 Task: Move the task Integrate Google Analytics to track user behavior to the section Done in the project Transpire and filter the tasks in the project by Due next week.
Action: Mouse moved to (79, 519)
Screenshot: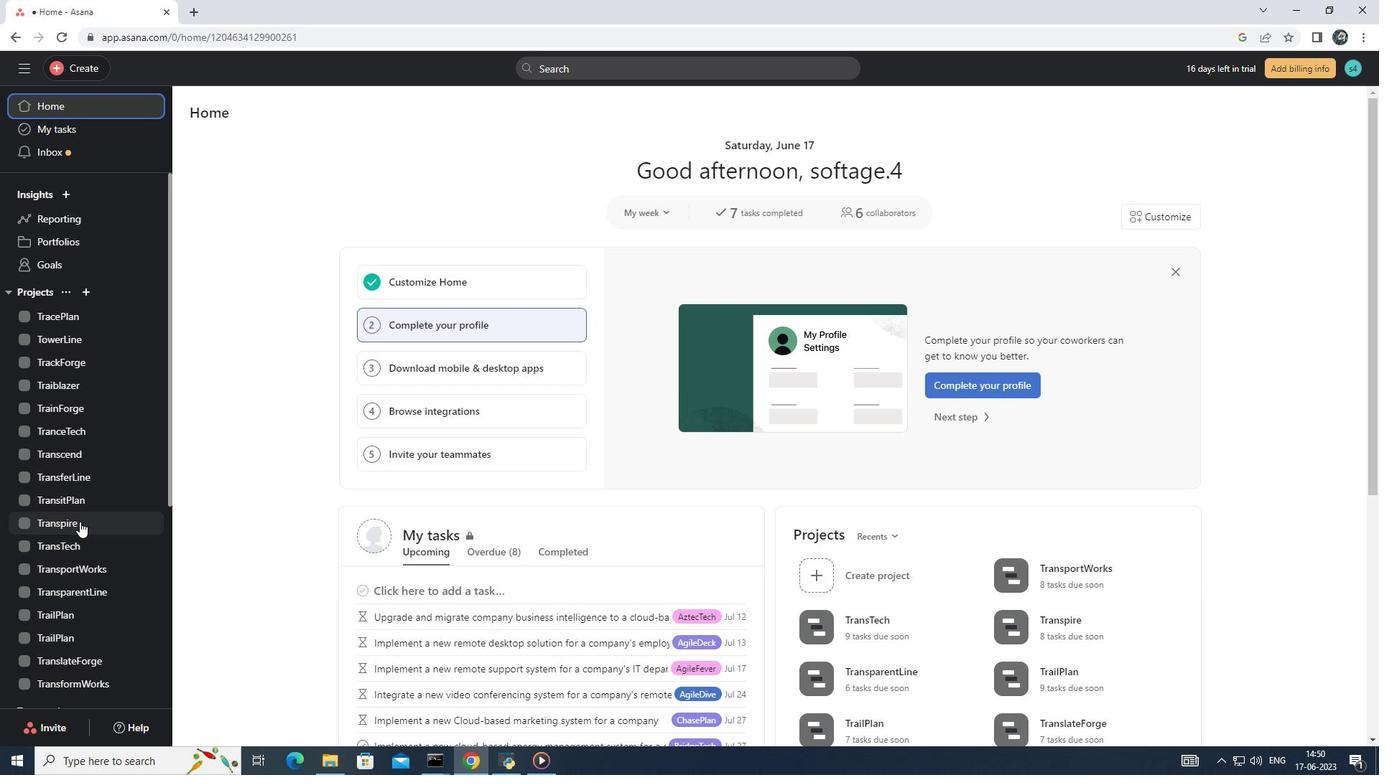 
Action: Mouse pressed left at (79, 519)
Screenshot: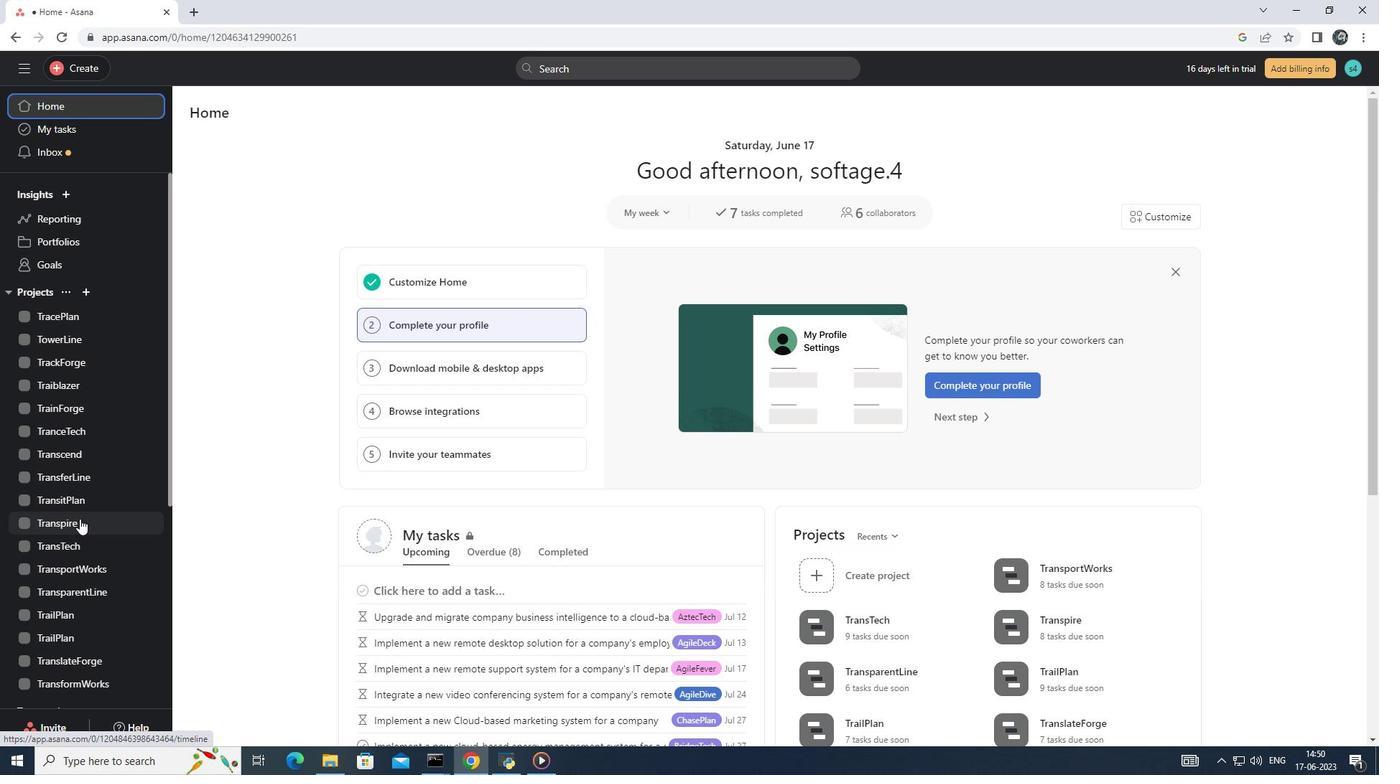 
Action: Mouse moved to (257, 145)
Screenshot: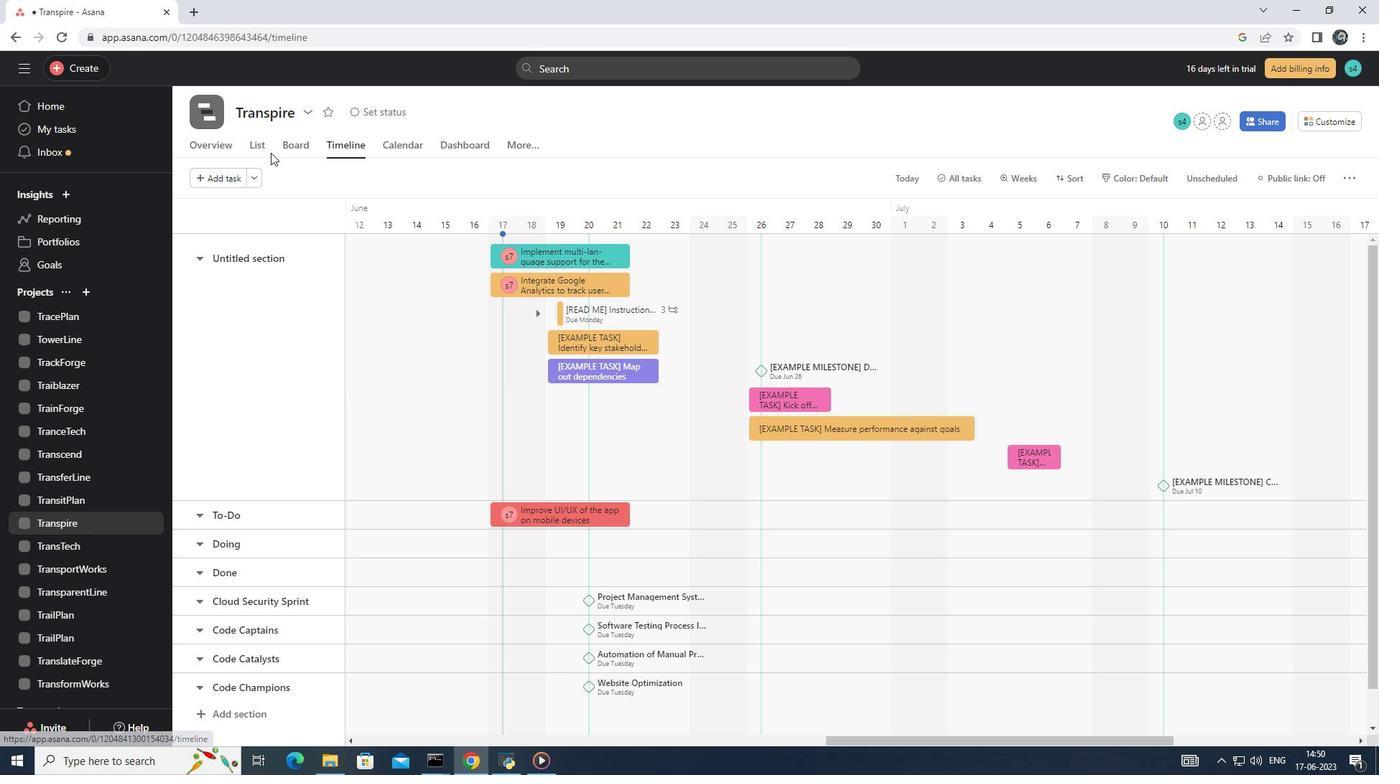 
Action: Mouse pressed left at (257, 145)
Screenshot: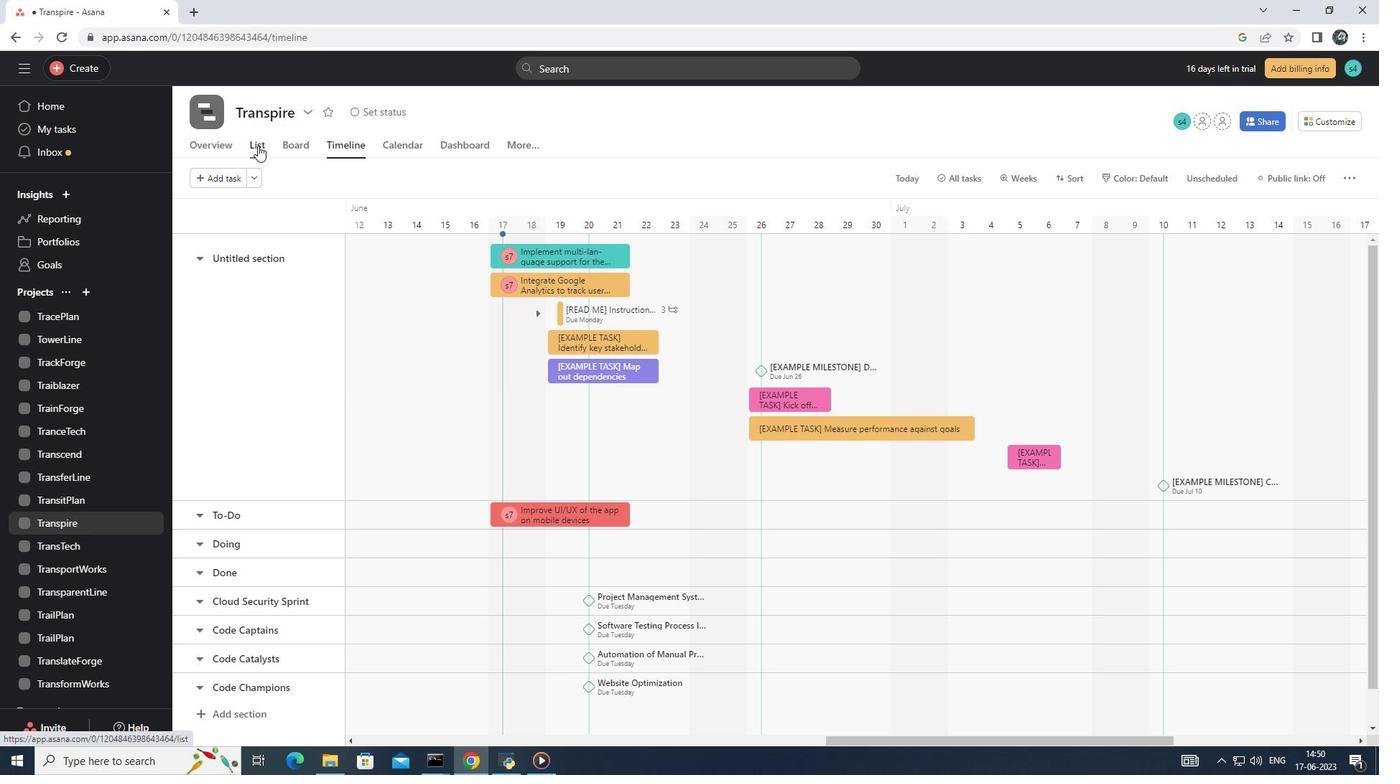 
Action: Mouse moved to (594, 299)
Screenshot: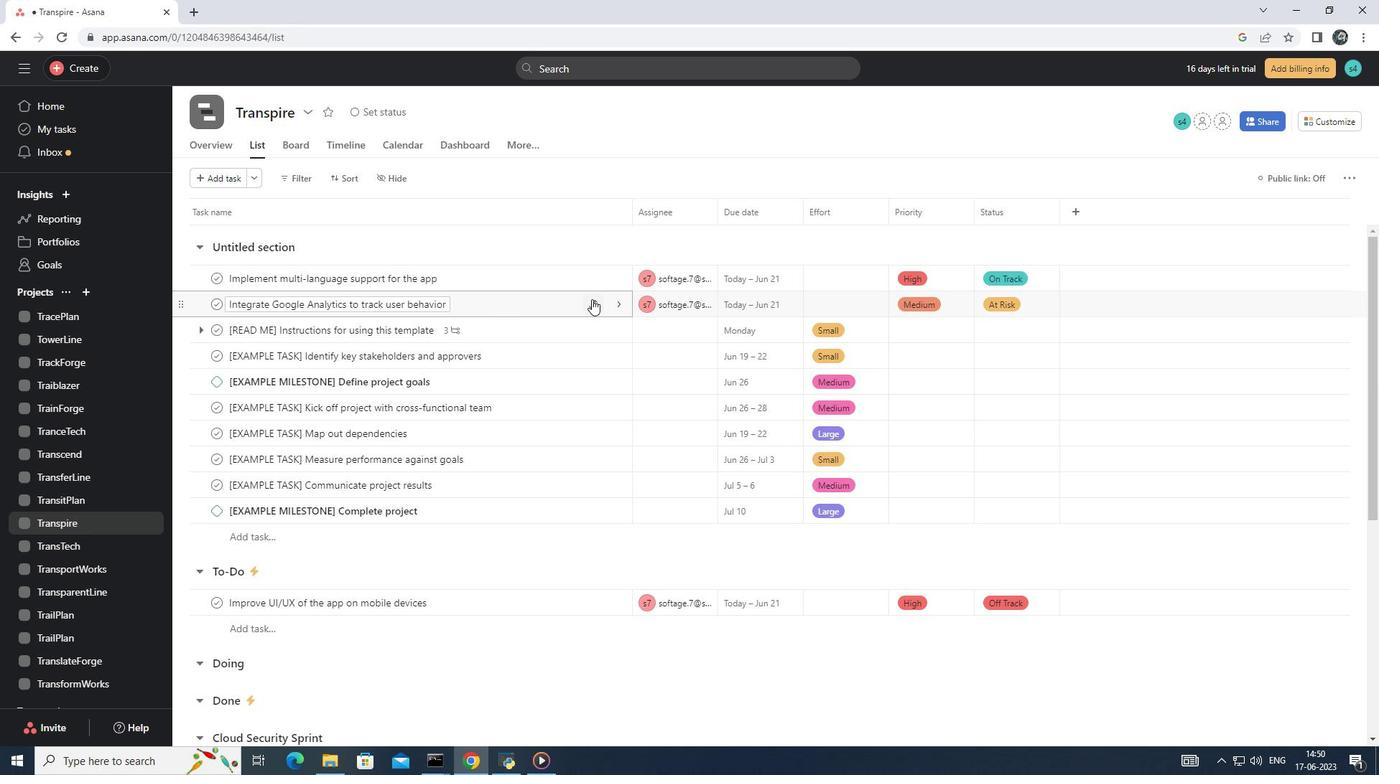 
Action: Mouse pressed left at (594, 299)
Screenshot: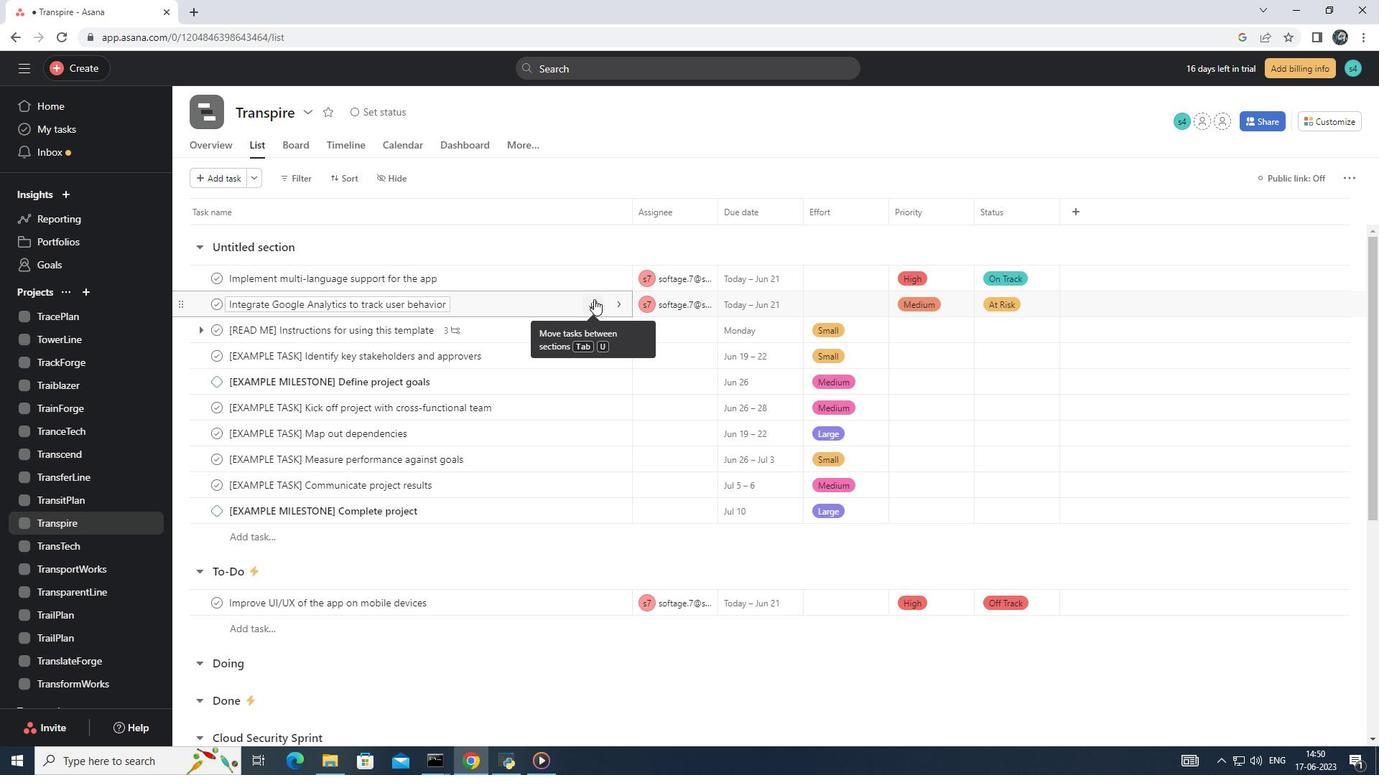 
Action: Mouse moved to (555, 436)
Screenshot: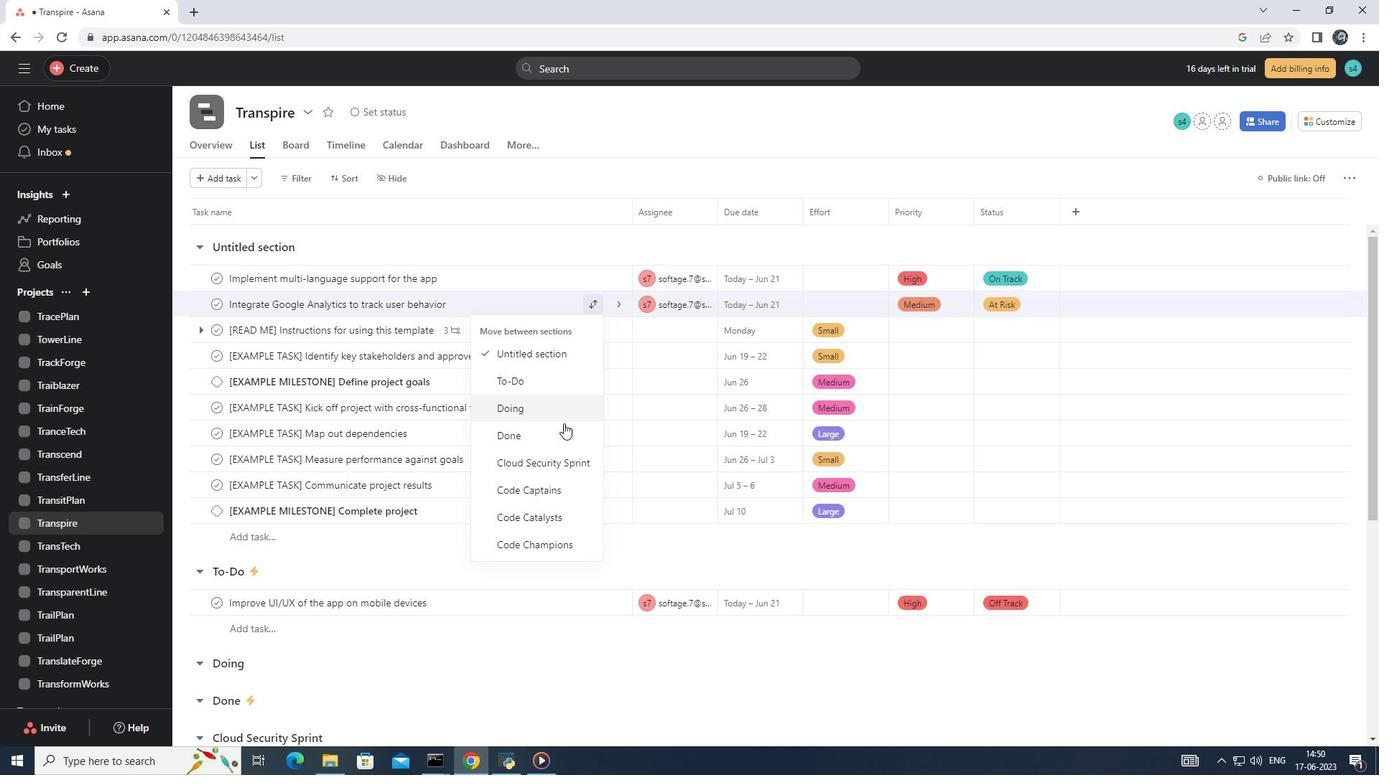 
Action: Mouse pressed left at (555, 436)
Screenshot: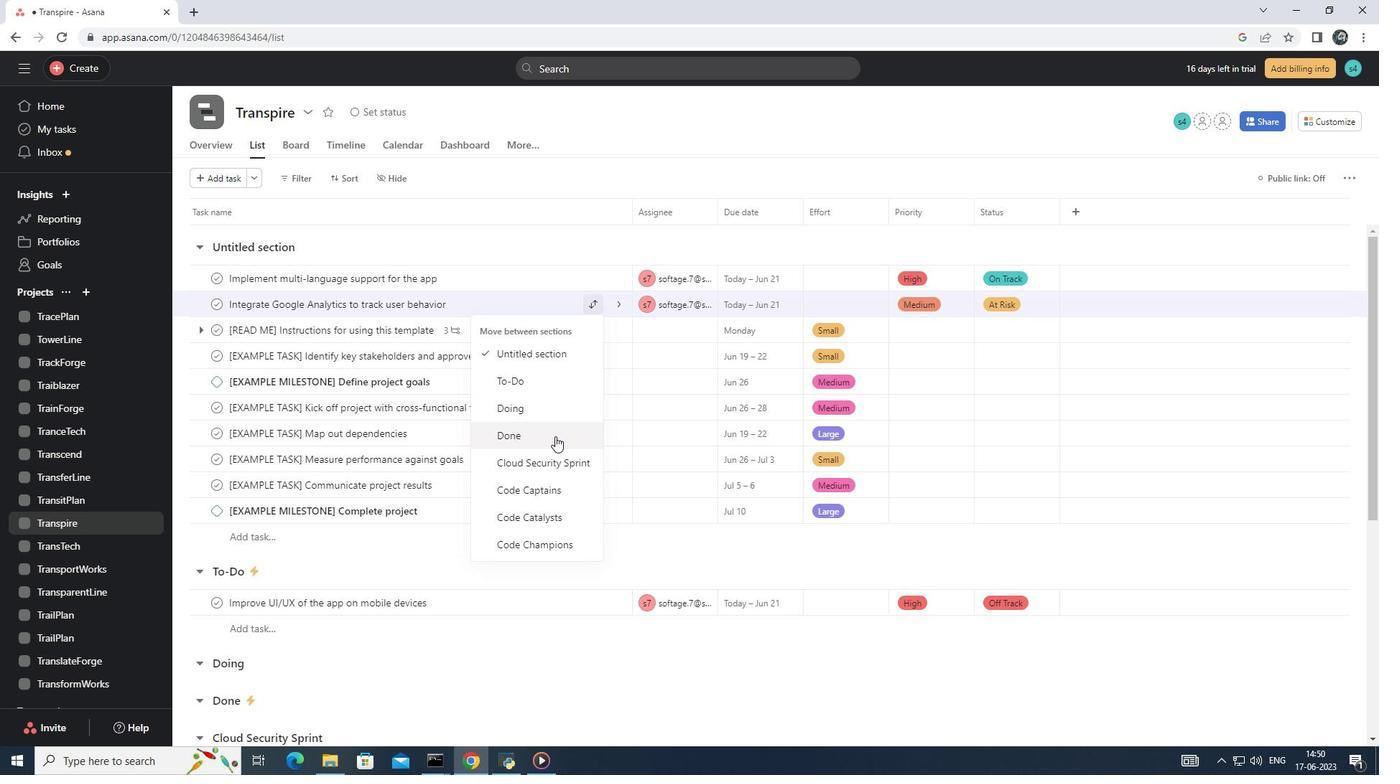
Action: Mouse moved to (293, 173)
Screenshot: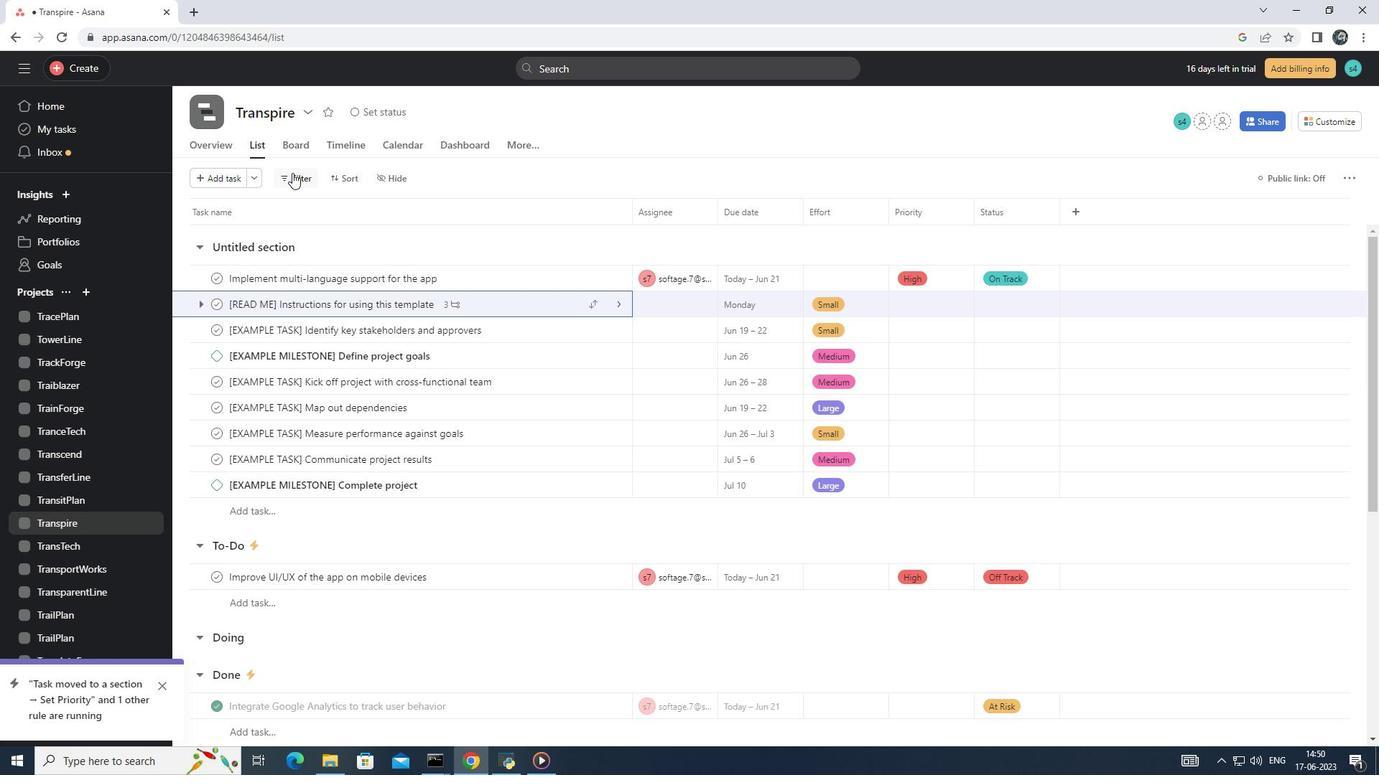 
Action: Mouse pressed left at (293, 173)
Screenshot: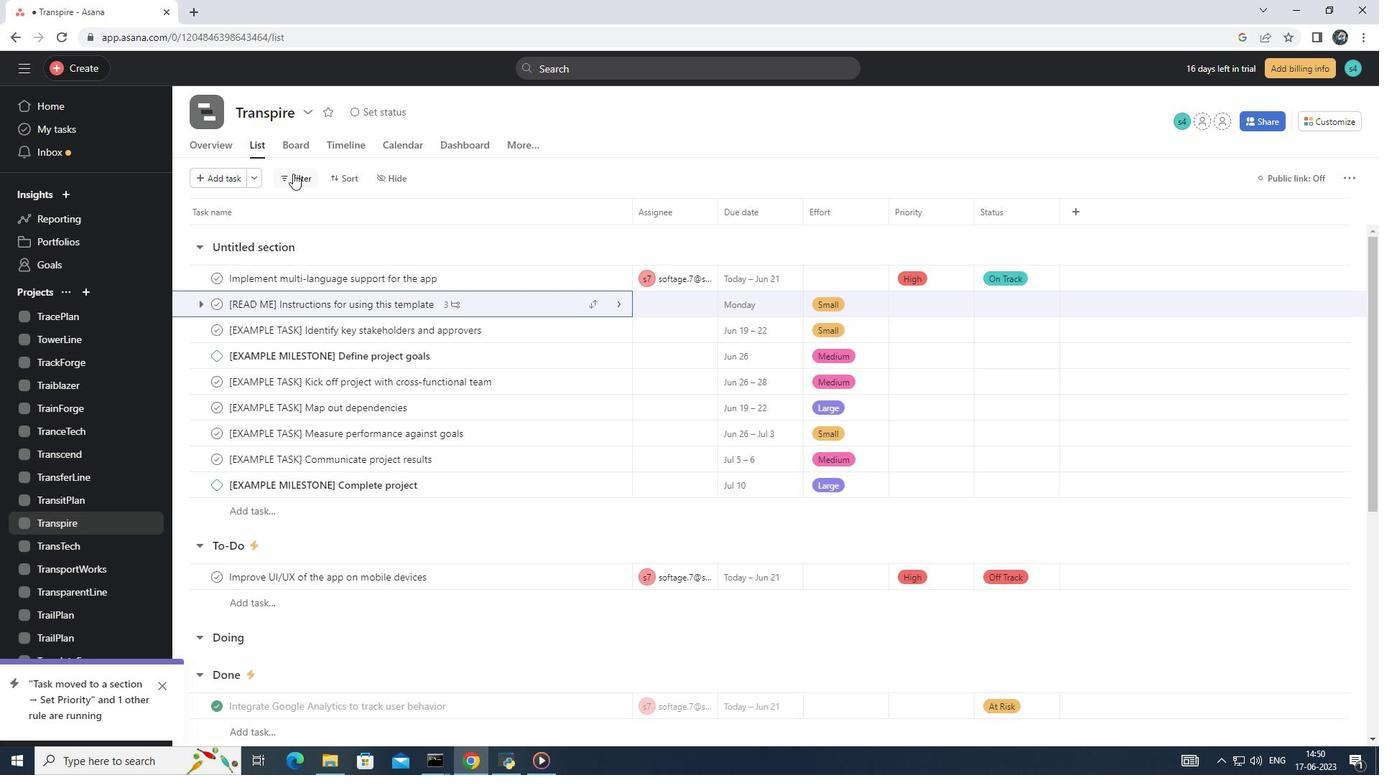 
Action: Mouse moved to (334, 257)
Screenshot: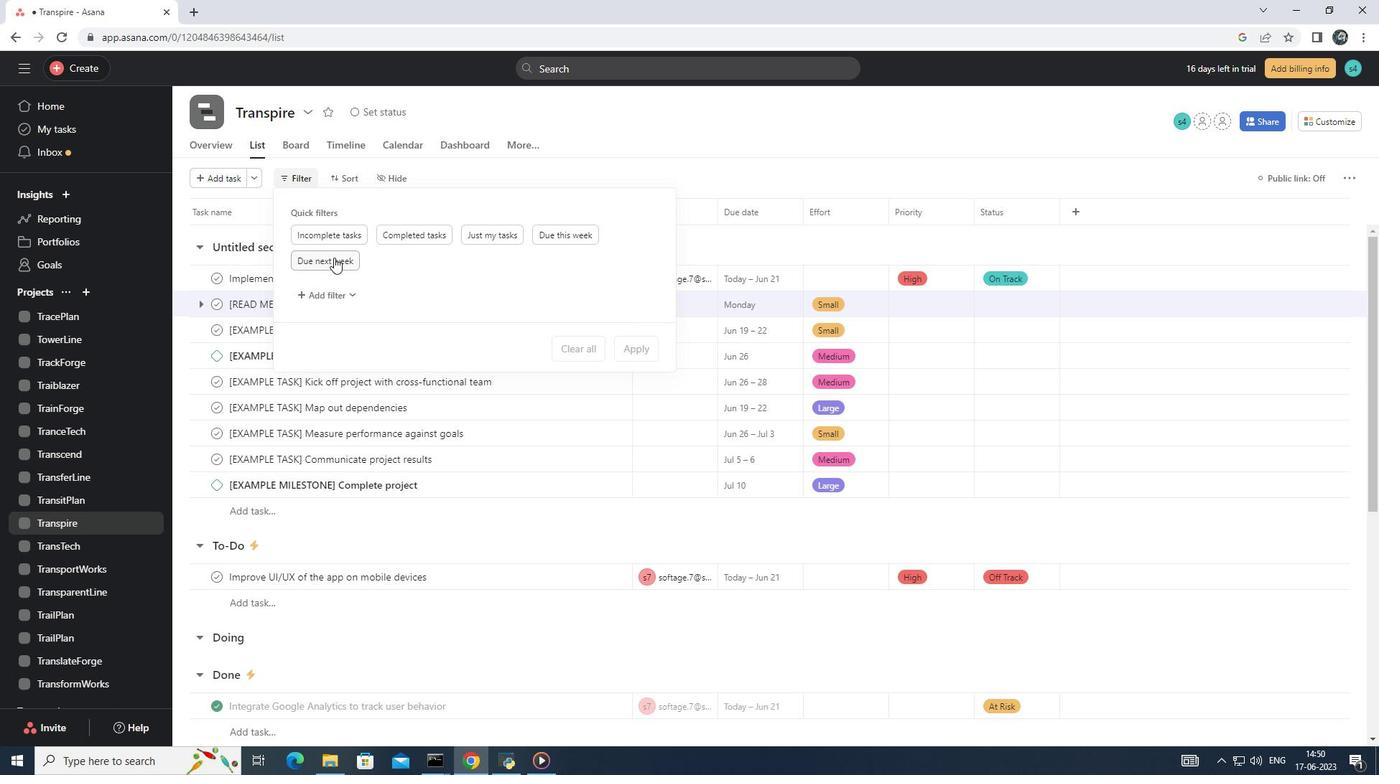 
Action: Mouse pressed left at (334, 257)
Screenshot: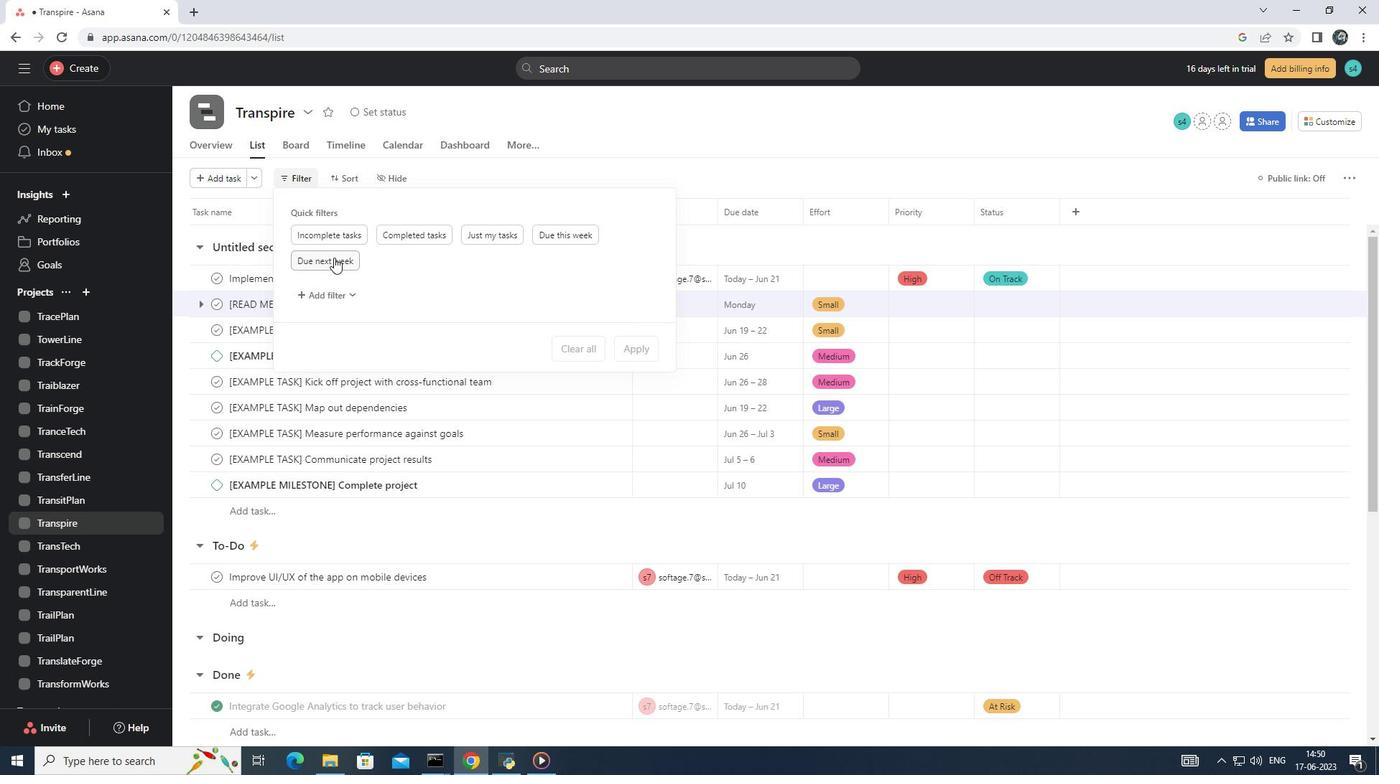 
